 Task: Sort the products in the category "Pink Wine" by price (highest first).
Action: Mouse moved to (885, 299)
Screenshot: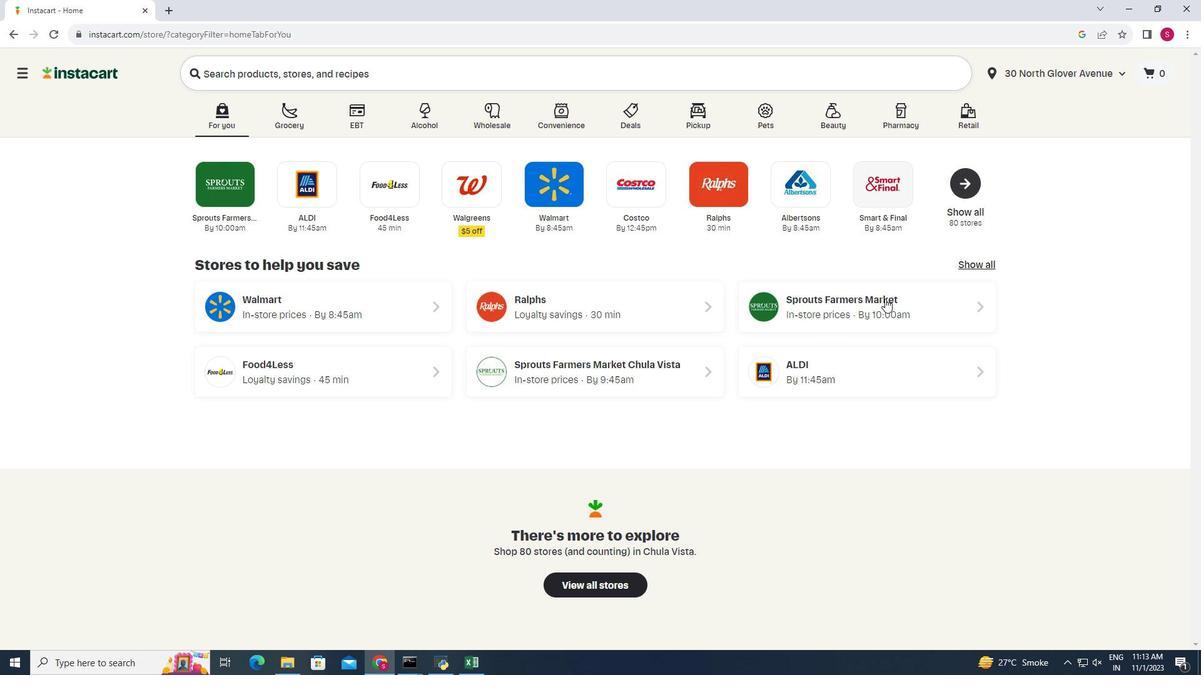 
Action: Mouse pressed left at (885, 299)
Screenshot: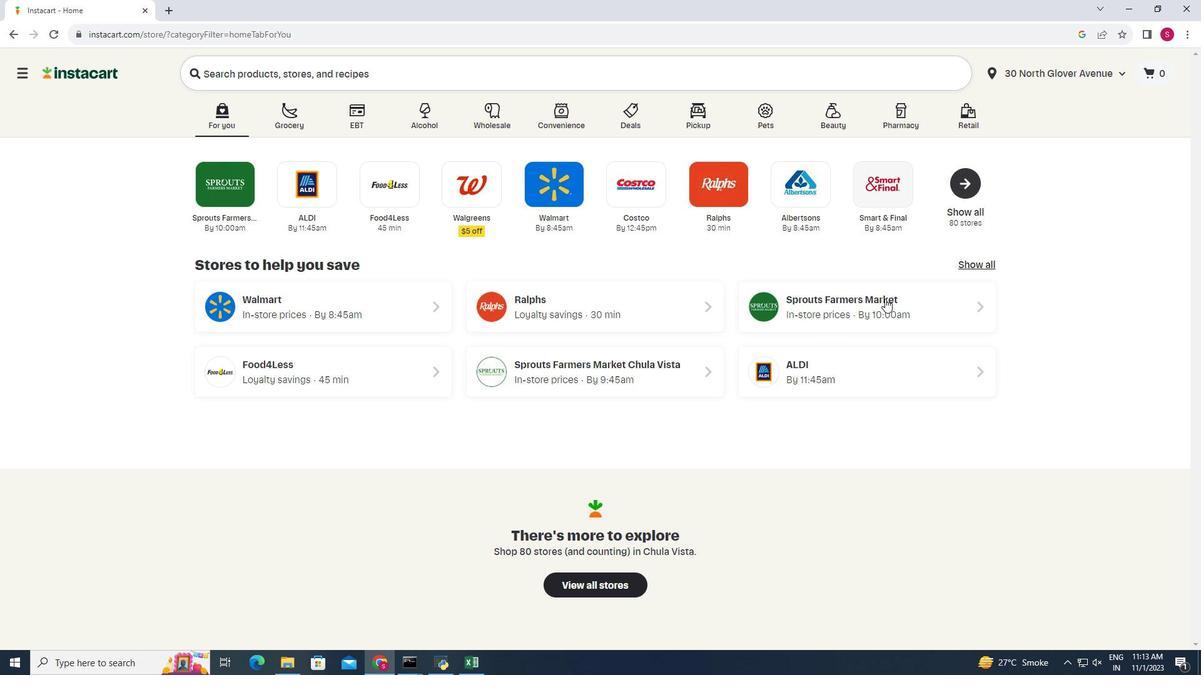 
Action: Mouse moved to (66, 602)
Screenshot: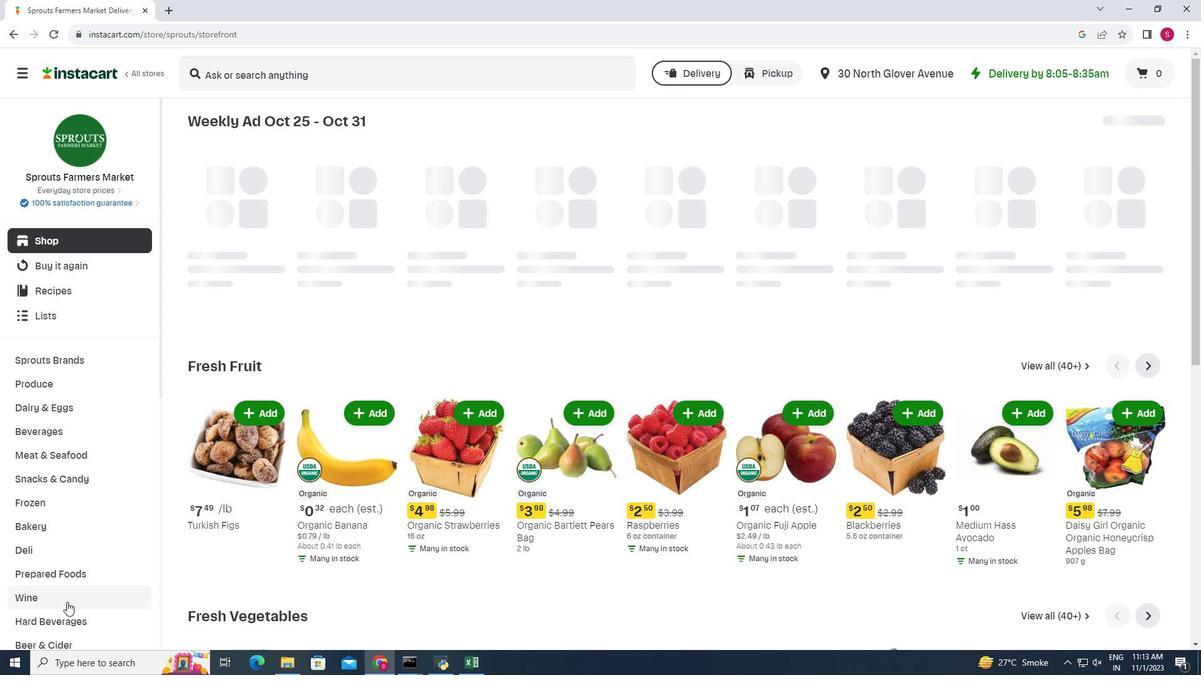 
Action: Mouse pressed left at (66, 602)
Screenshot: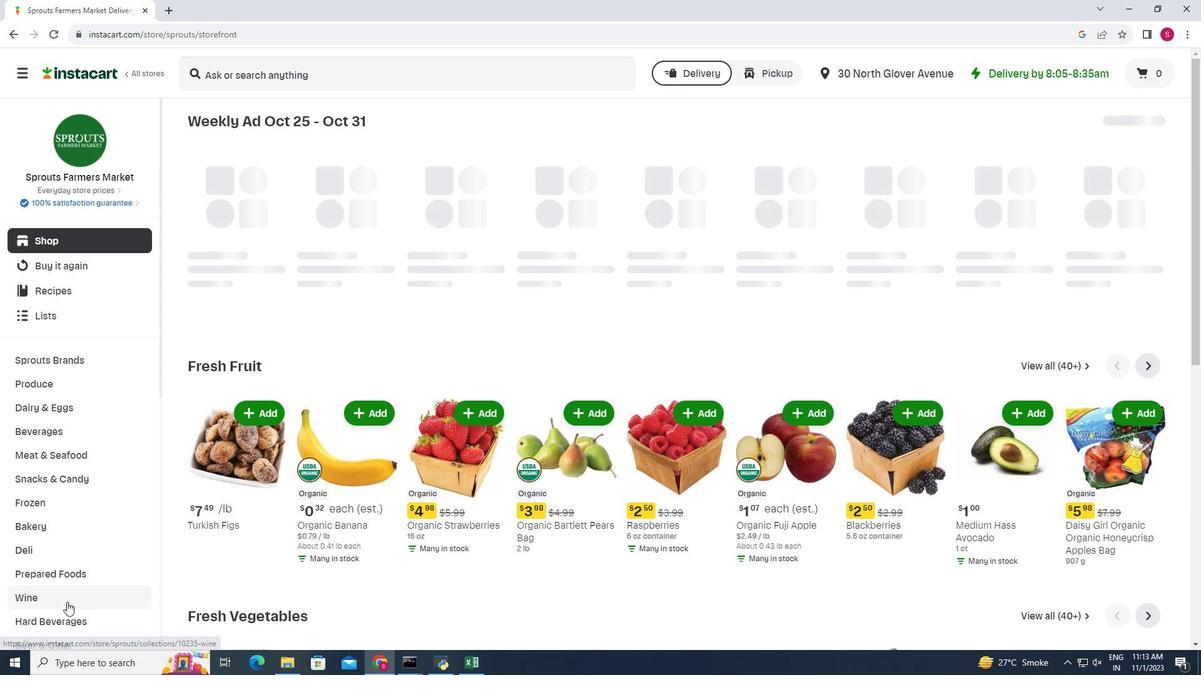 
Action: Mouse moved to (543, 157)
Screenshot: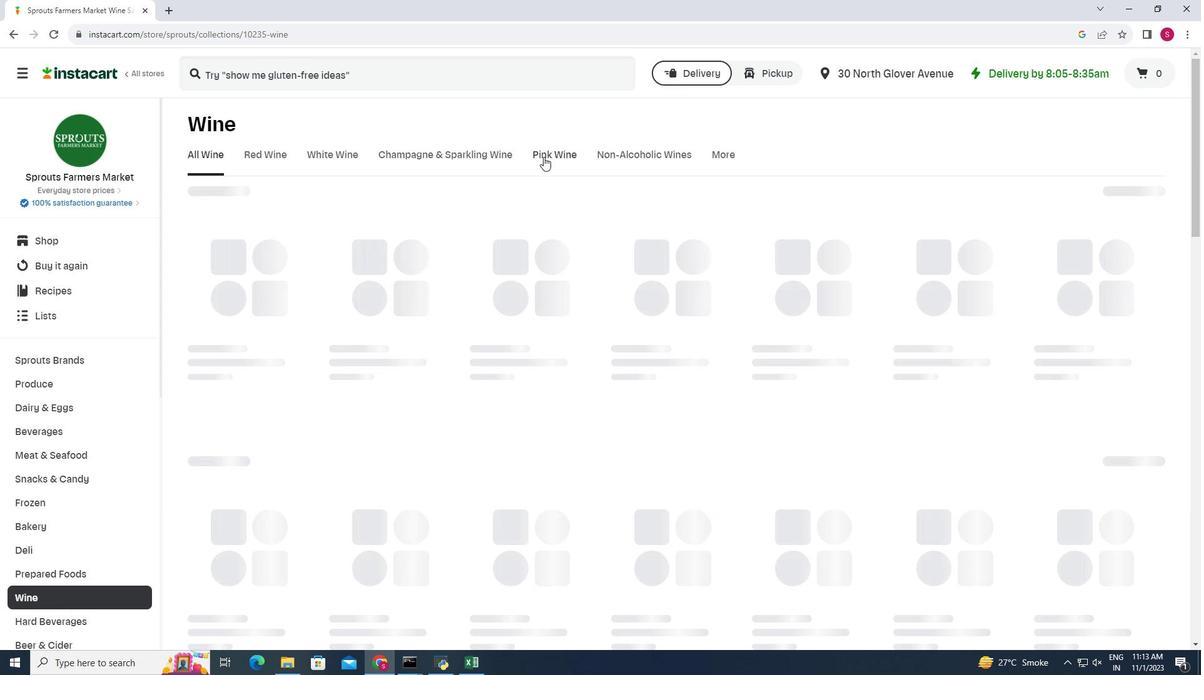 
Action: Mouse pressed left at (543, 157)
Screenshot: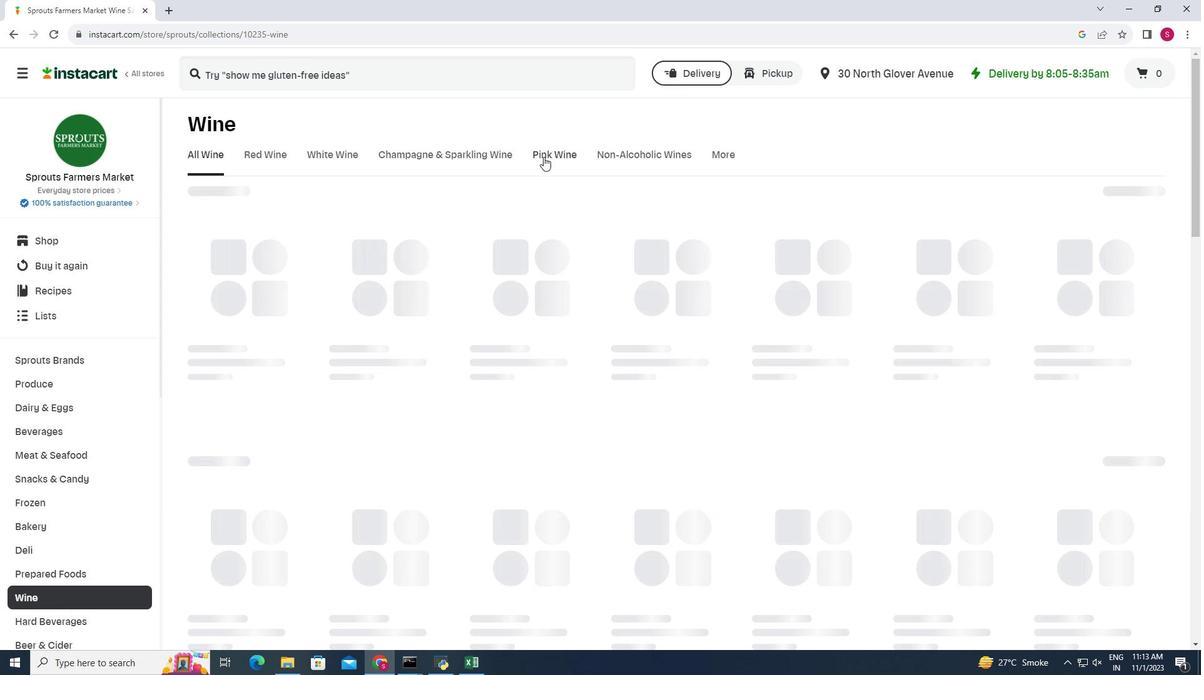 
Action: Mouse moved to (1156, 194)
Screenshot: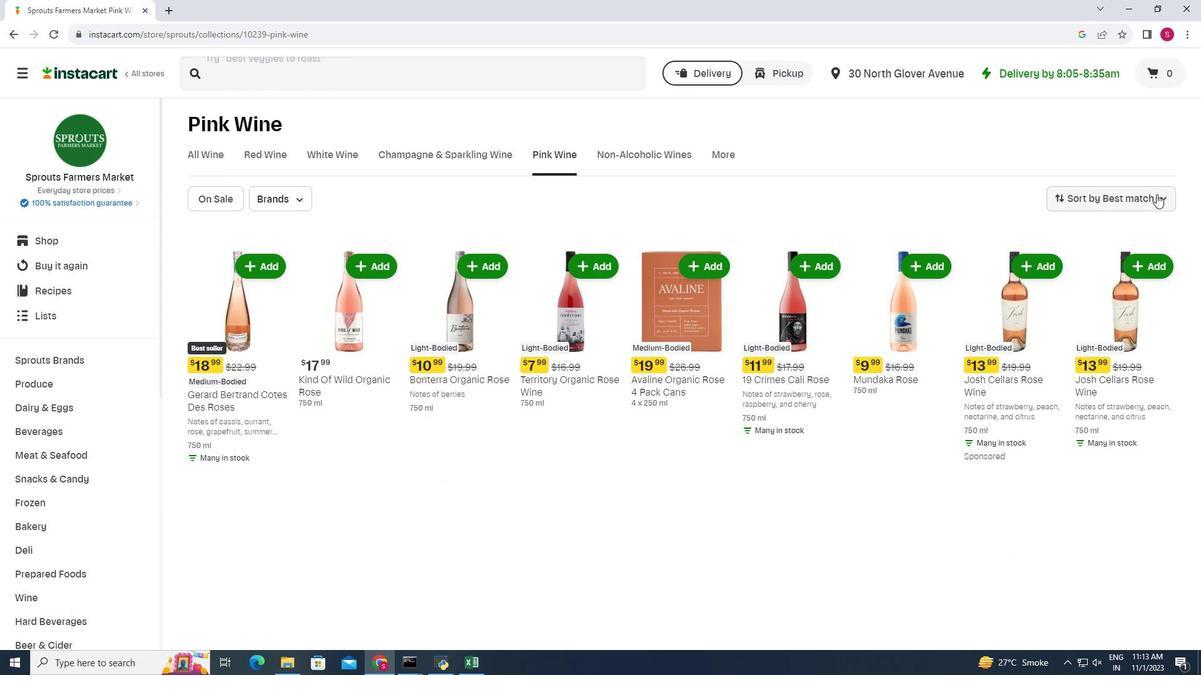 
Action: Mouse pressed left at (1156, 194)
Screenshot: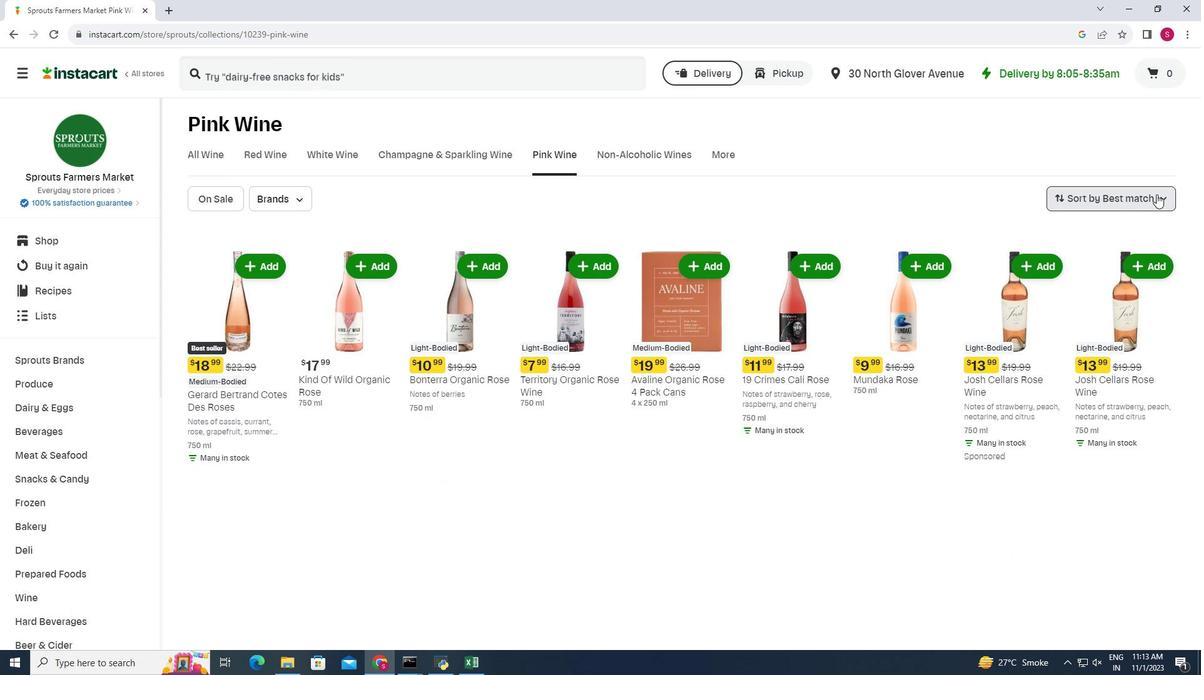 
Action: Mouse moved to (1149, 277)
Screenshot: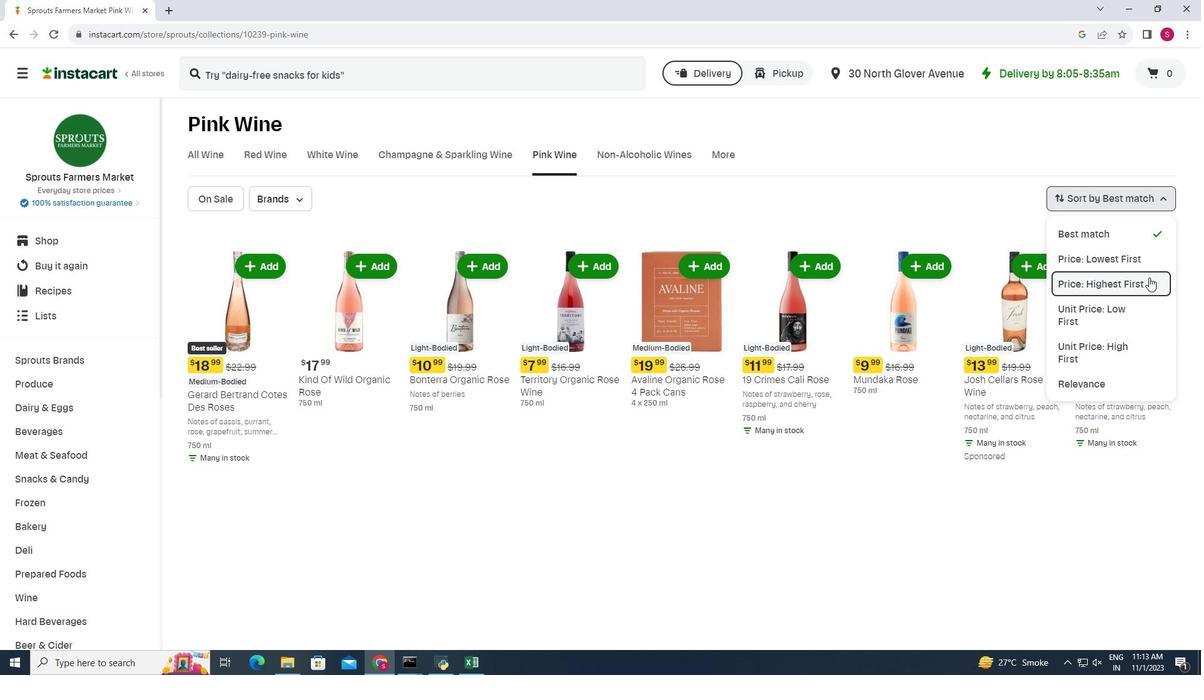
Action: Mouse pressed left at (1149, 277)
Screenshot: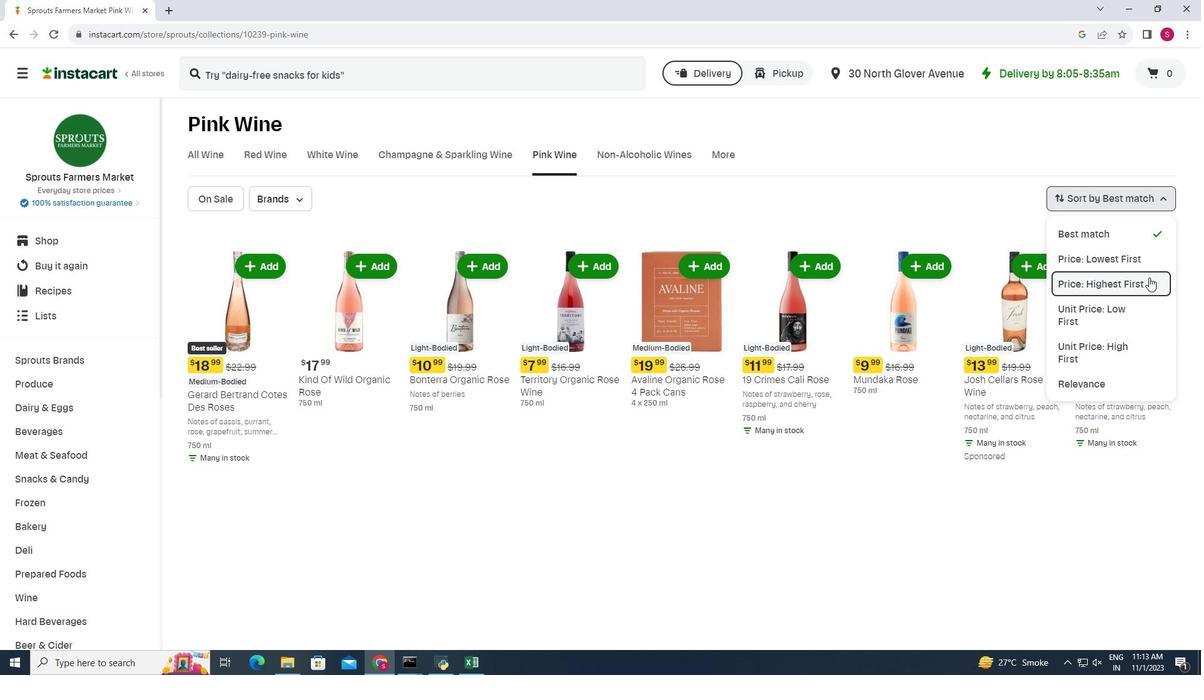 
Action: Mouse moved to (693, 223)
Screenshot: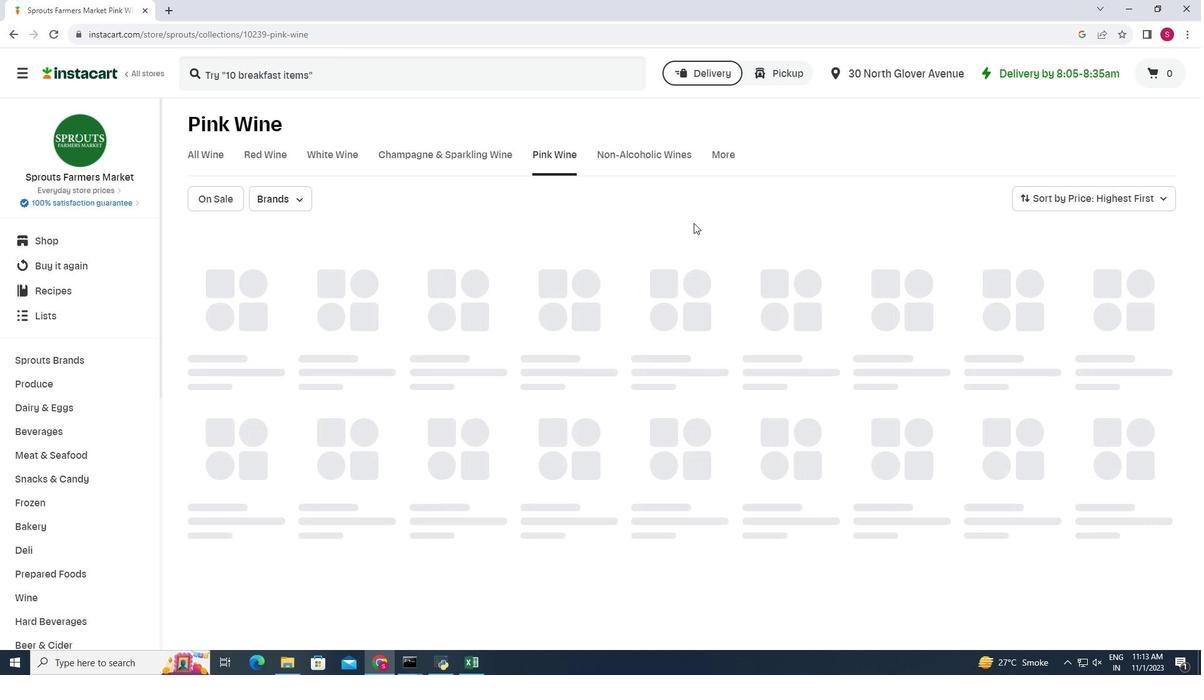 
Action: Mouse scrolled (693, 222) with delta (0, 0)
Screenshot: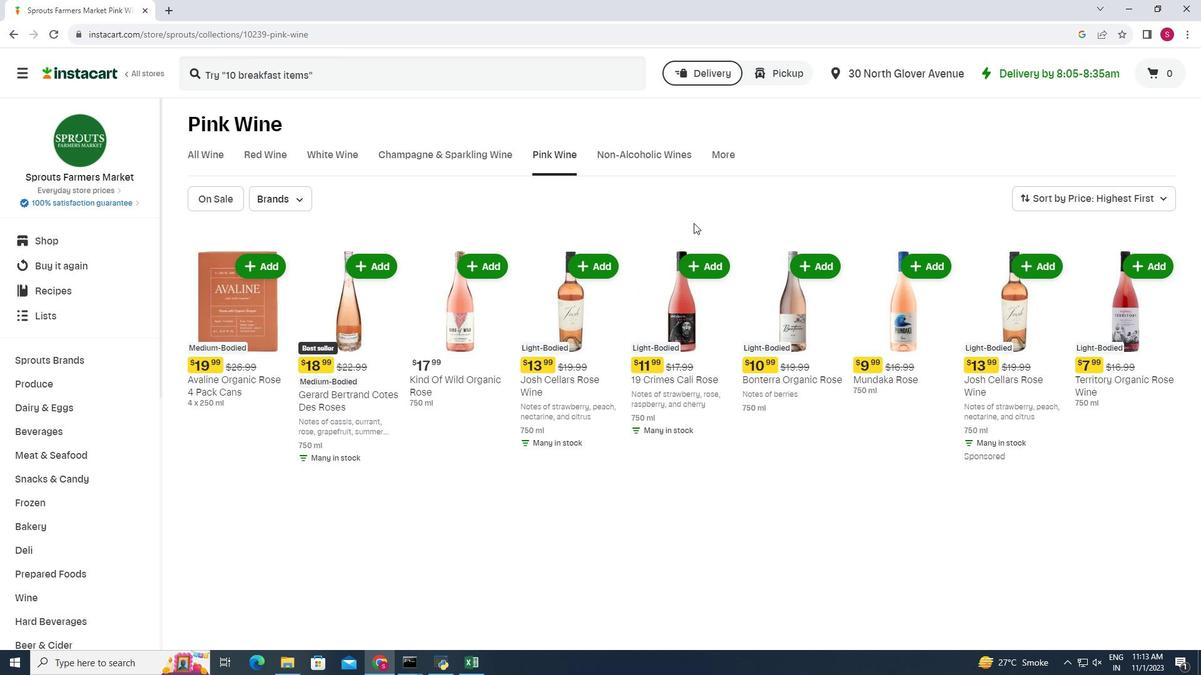 
Action: Mouse scrolled (693, 222) with delta (0, 0)
Screenshot: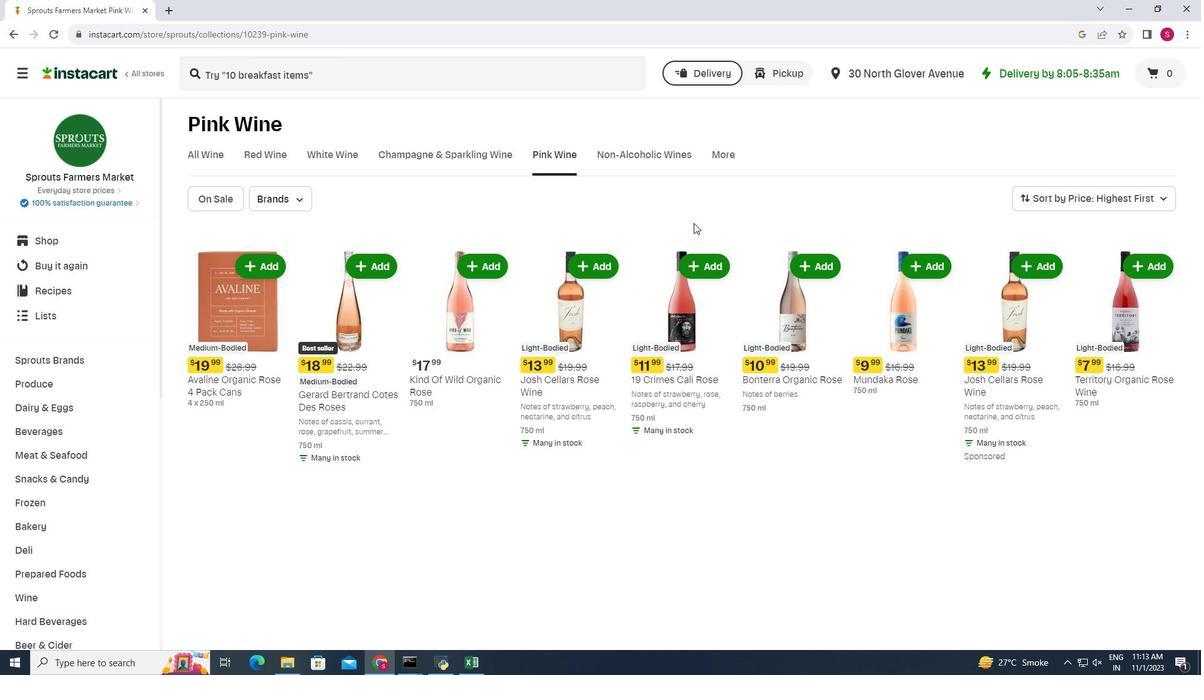 
